 Task: Add Honey Mustard & Rosemary Wings to the cart.
Action: Mouse moved to (11, 94)
Screenshot: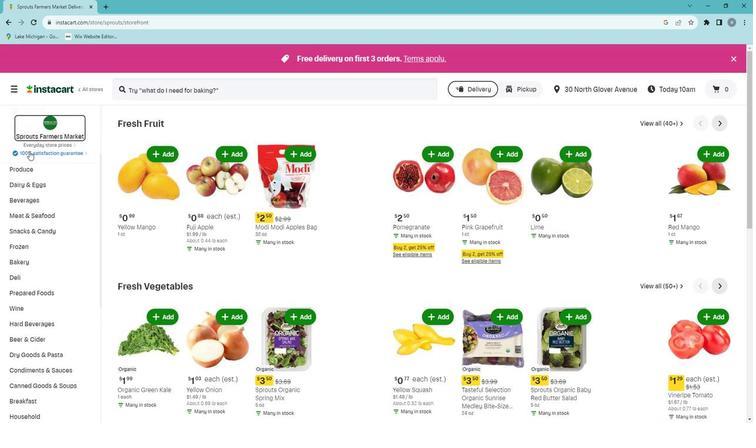 
Action: Mouse pressed left at (11, 94)
Screenshot: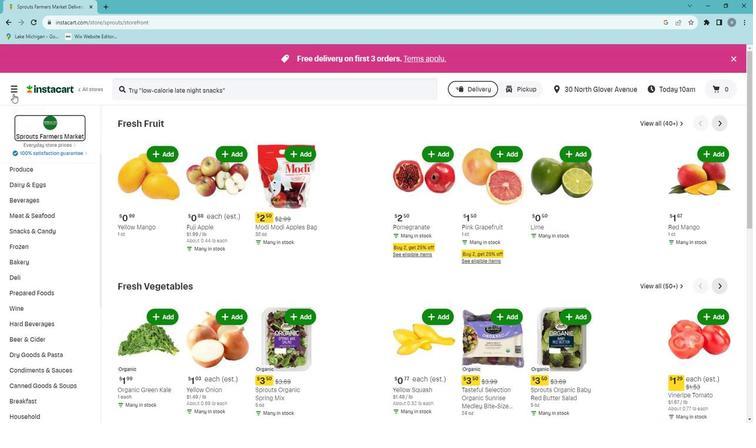 
Action: Mouse moved to (48, 227)
Screenshot: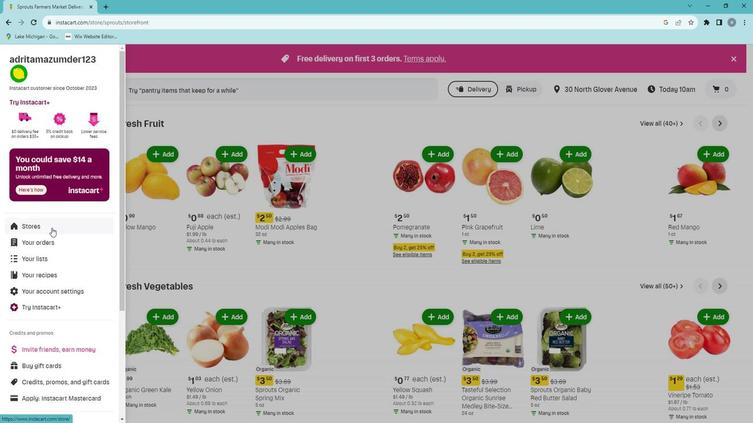 
Action: Mouse pressed left at (48, 227)
Screenshot: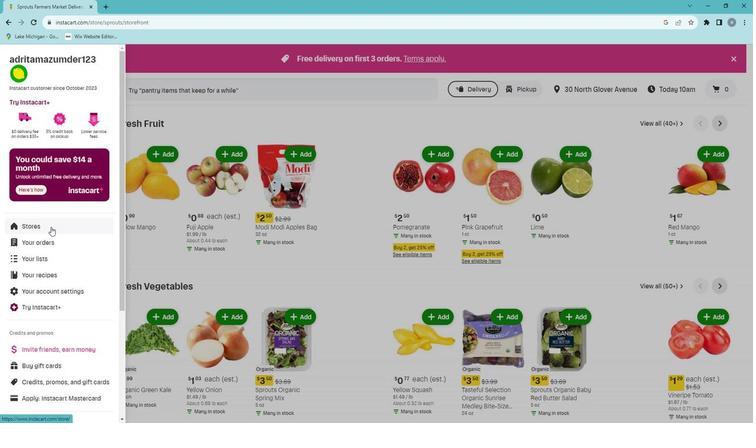 
Action: Mouse moved to (175, 95)
Screenshot: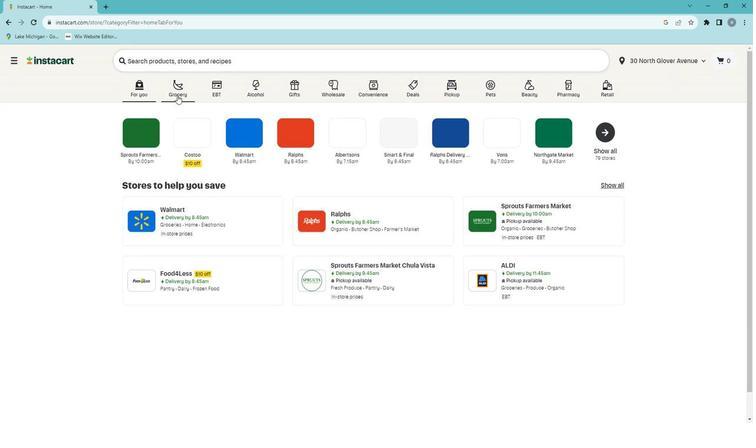 
Action: Mouse pressed left at (175, 95)
Screenshot: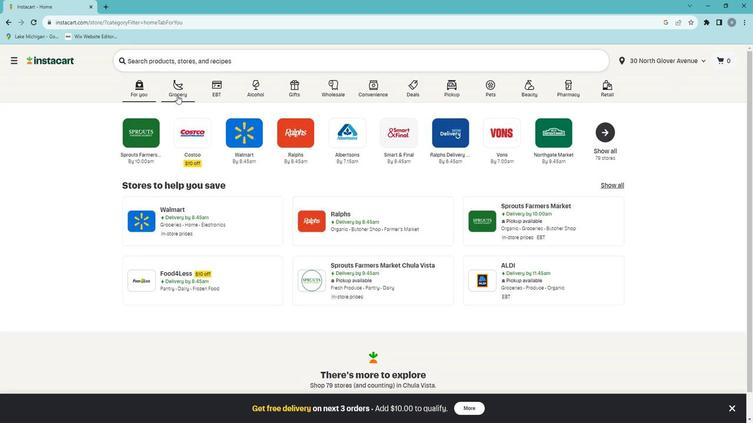 
Action: Mouse moved to (181, 243)
Screenshot: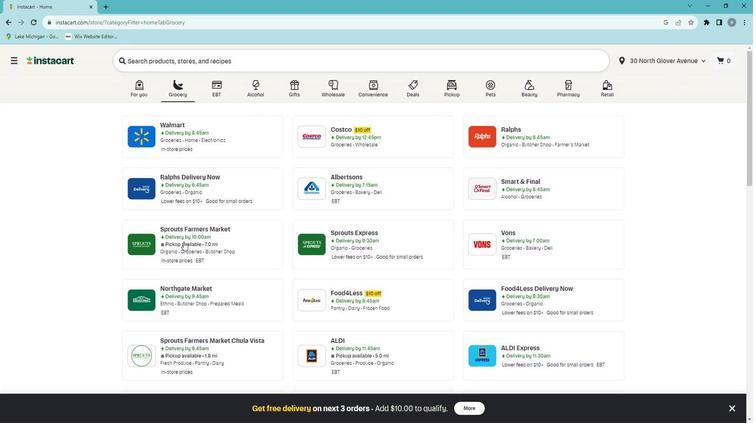 
Action: Mouse pressed left at (181, 243)
Screenshot: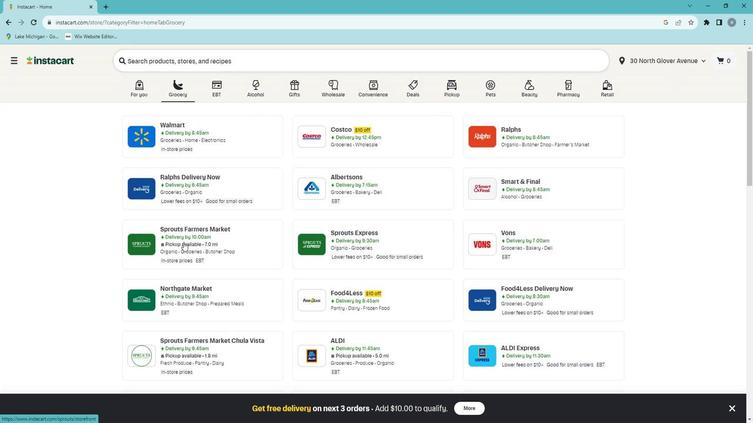 
Action: Mouse moved to (66, 373)
Screenshot: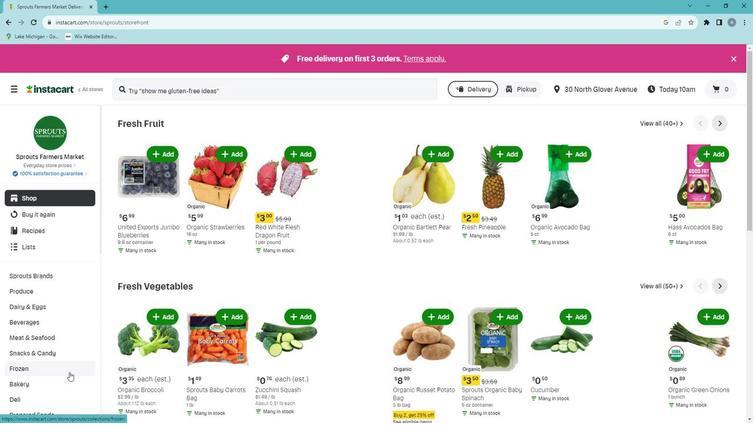 
Action: Mouse scrolled (66, 373) with delta (0, 0)
Screenshot: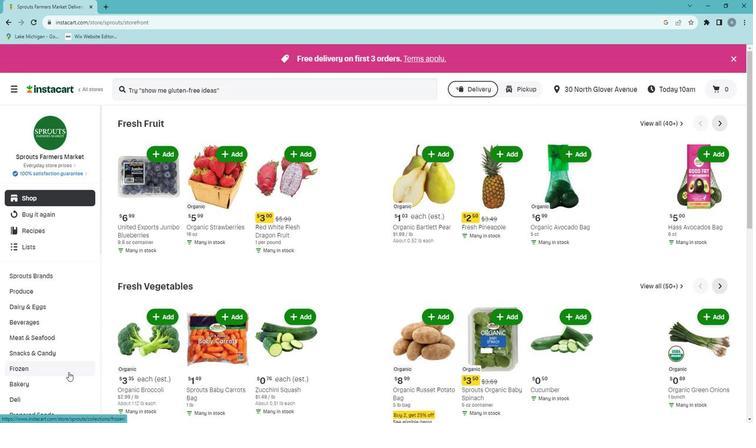 
Action: Mouse scrolled (66, 373) with delta (0, 0)
Screenshot: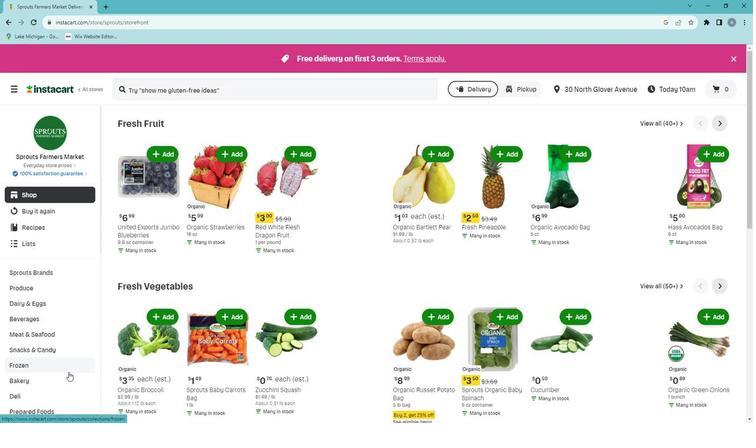 
Action: Mouse moved to (38, 335)
Screenshot: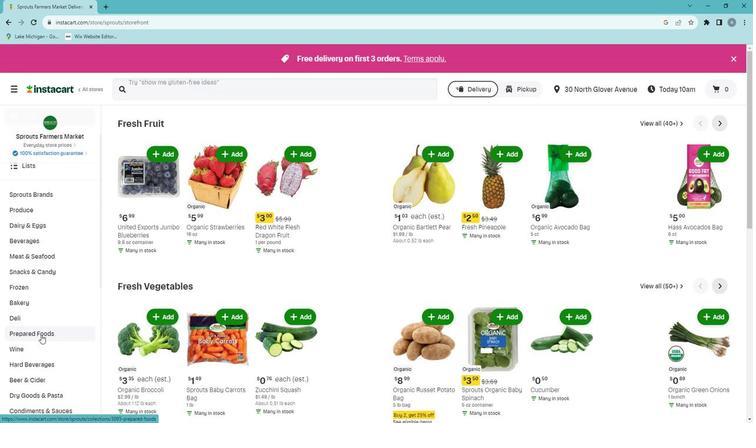 
Action: Mouse pressed left at (38, 335)
Screenshot: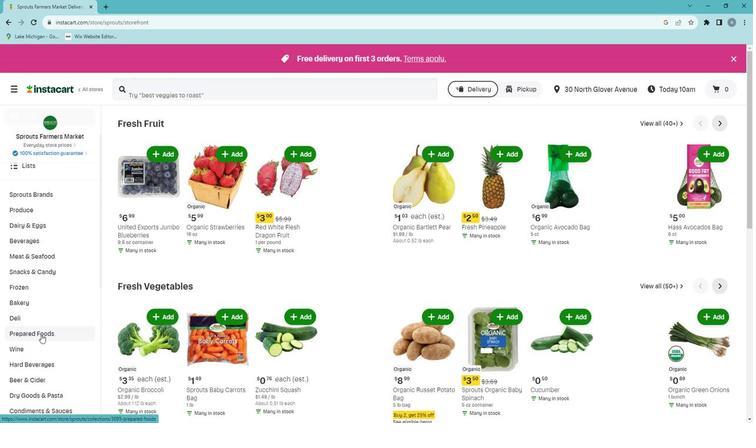 
Action: Mouse moved to (449, 143)
Screenshot: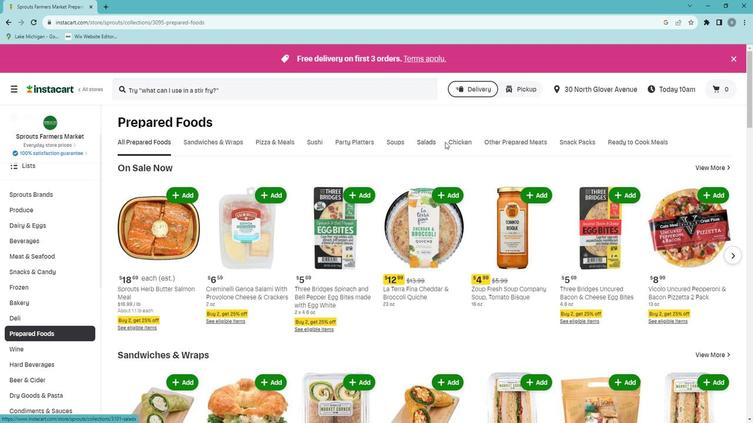 
Action: Mouse pressed left at (449, 143)
Screenshot: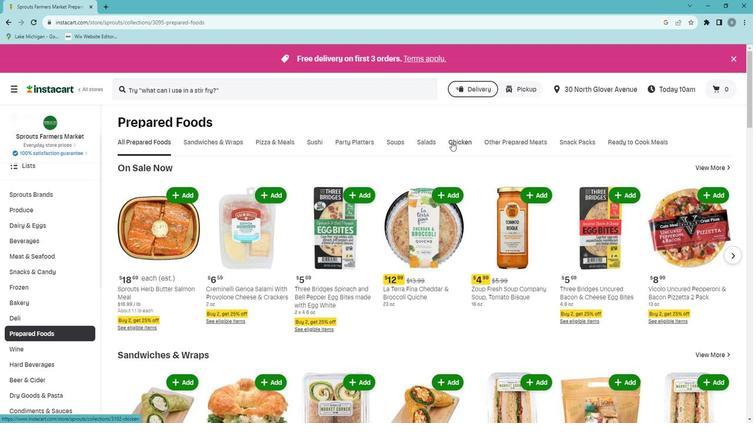 
Action: Mouse moved to (270, 180)
Screenshot: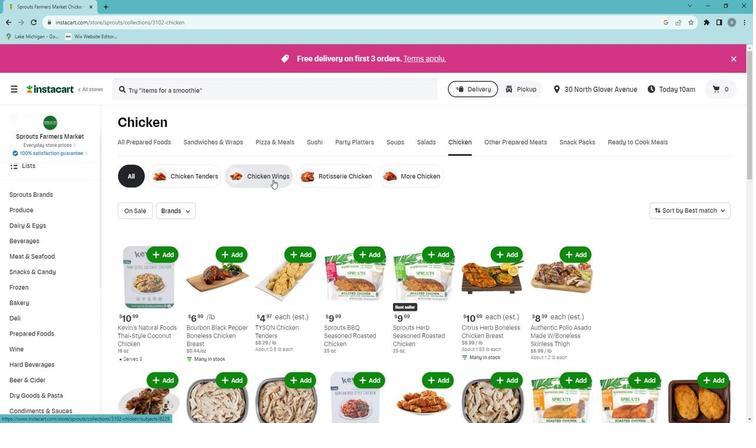 
Action: Mouse pressed left at (270, 180)
Screenshot: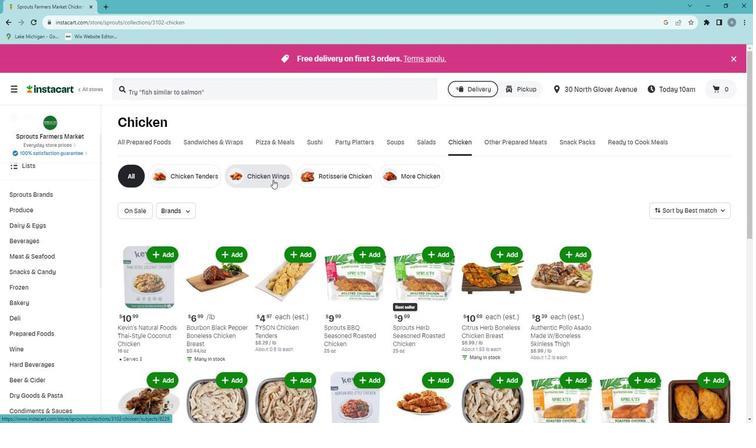 
Action: Mouse moved to (428, 257)
Screenshot: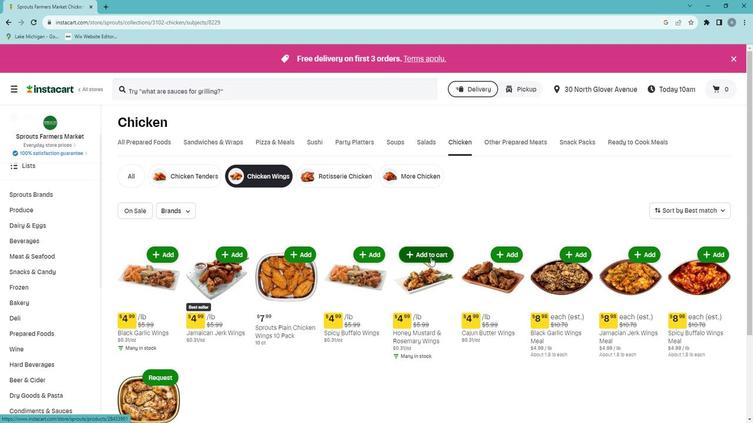 
Action: Mouse pressed left at (428, 257)
Screenshot: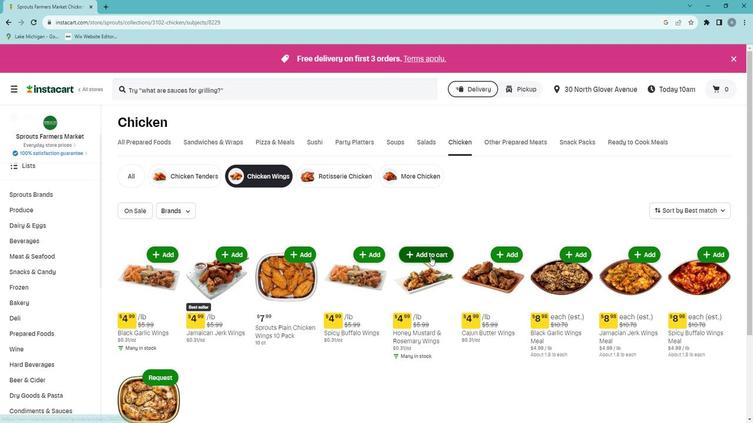 
Action: Mouse moved to (429, 262)
Screenshot: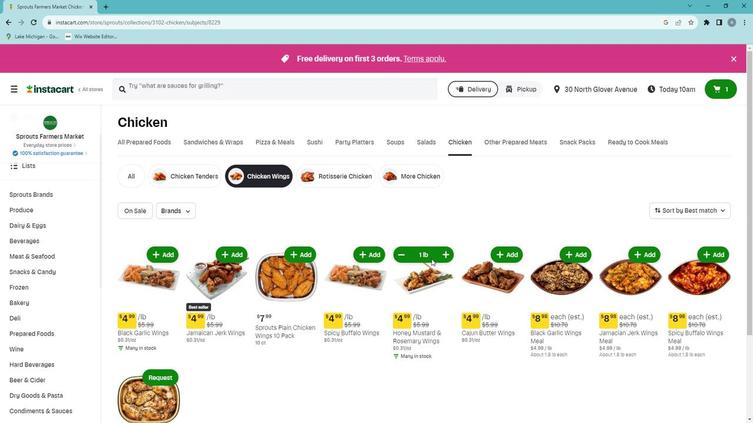 
